 Task: Play a solo game with the scenario "All vs One".
Action: Mouse moved to (679, 590)
Screenshot: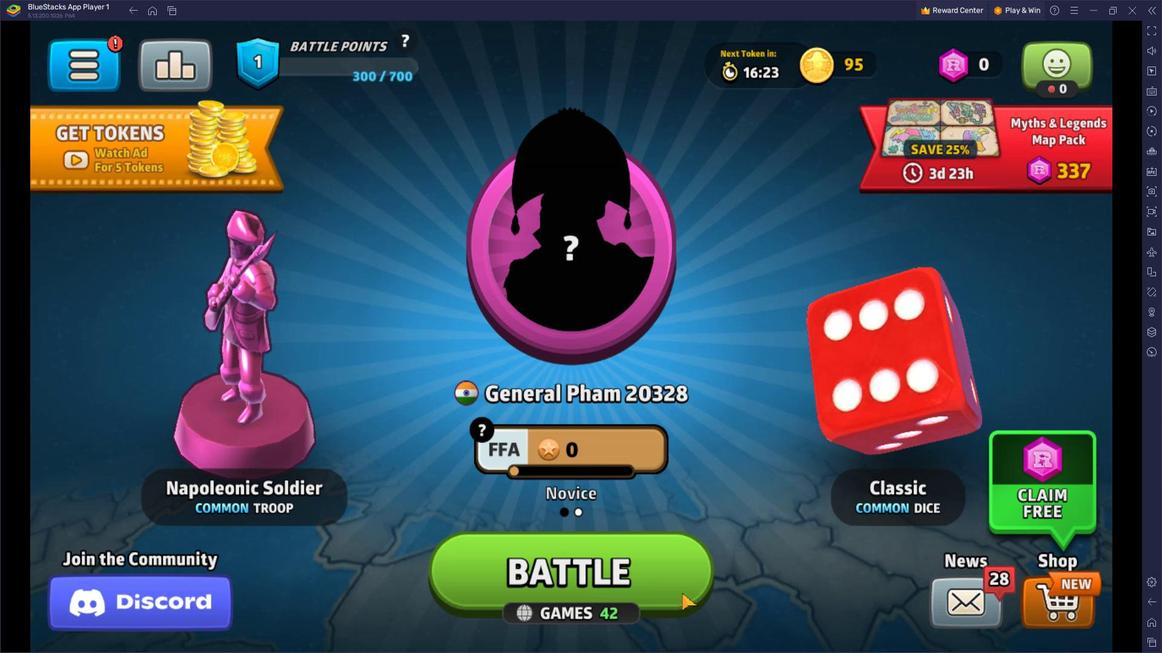 
Action: Mouse pressed left at (679, 590)
Screenshot: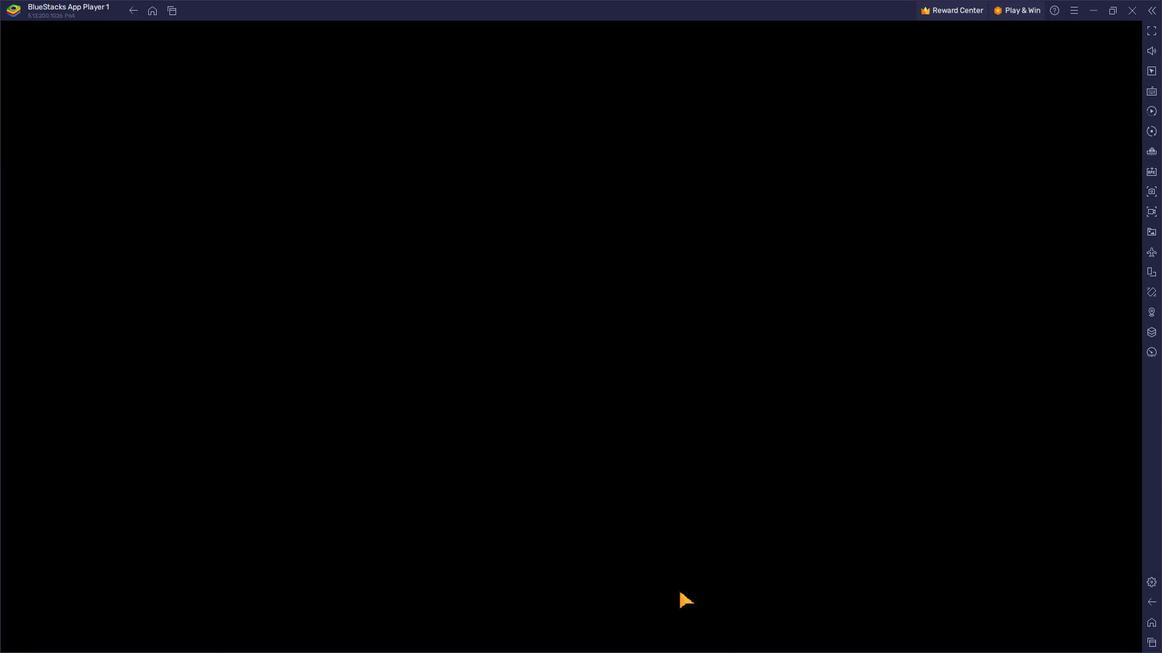 
Action: Mouse moved to (409, 437)
Screenshot: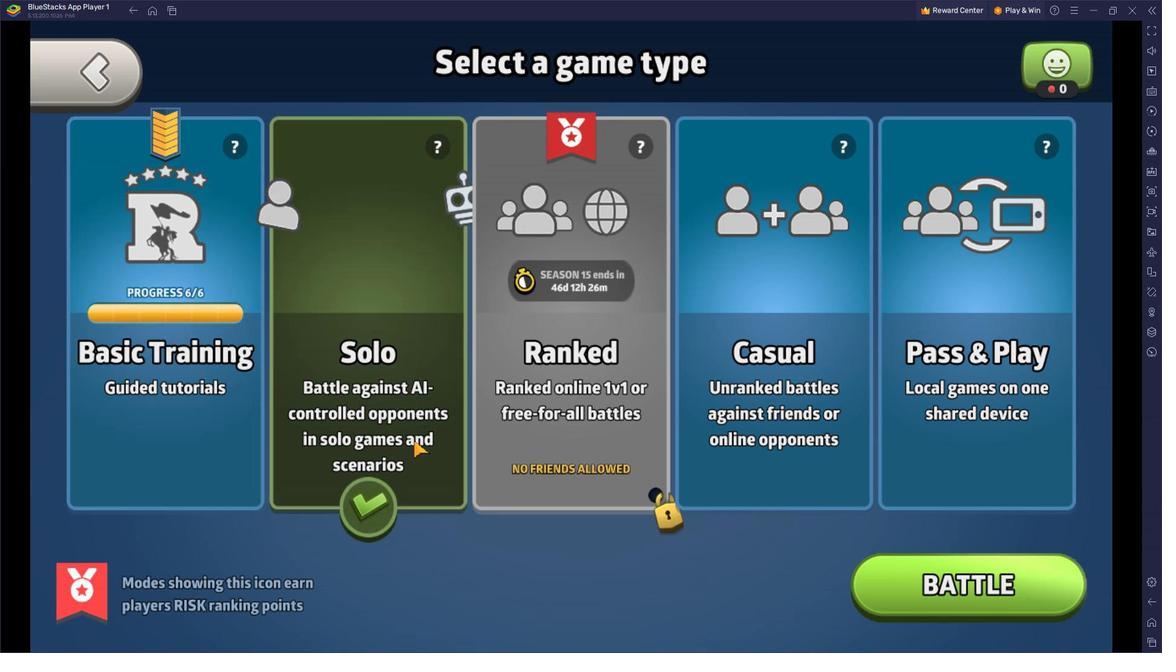 
Action: Mouse pressed left at (409, 437)
Screenshot: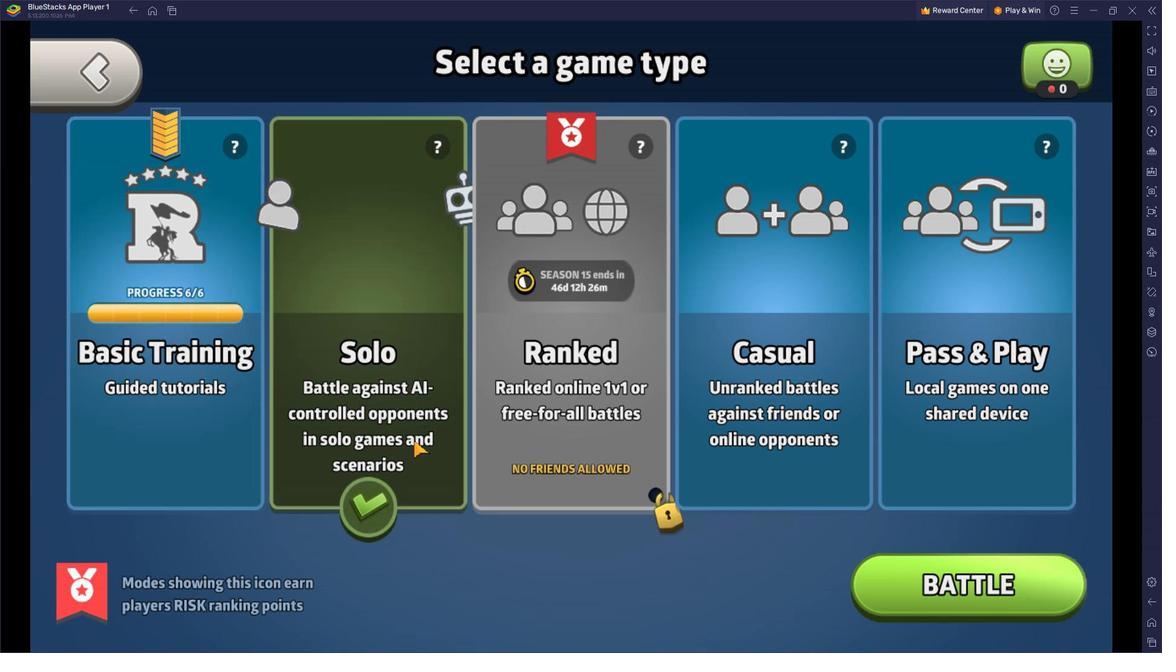 
Action: Mouse moved to (1002, 590)
Screenshot: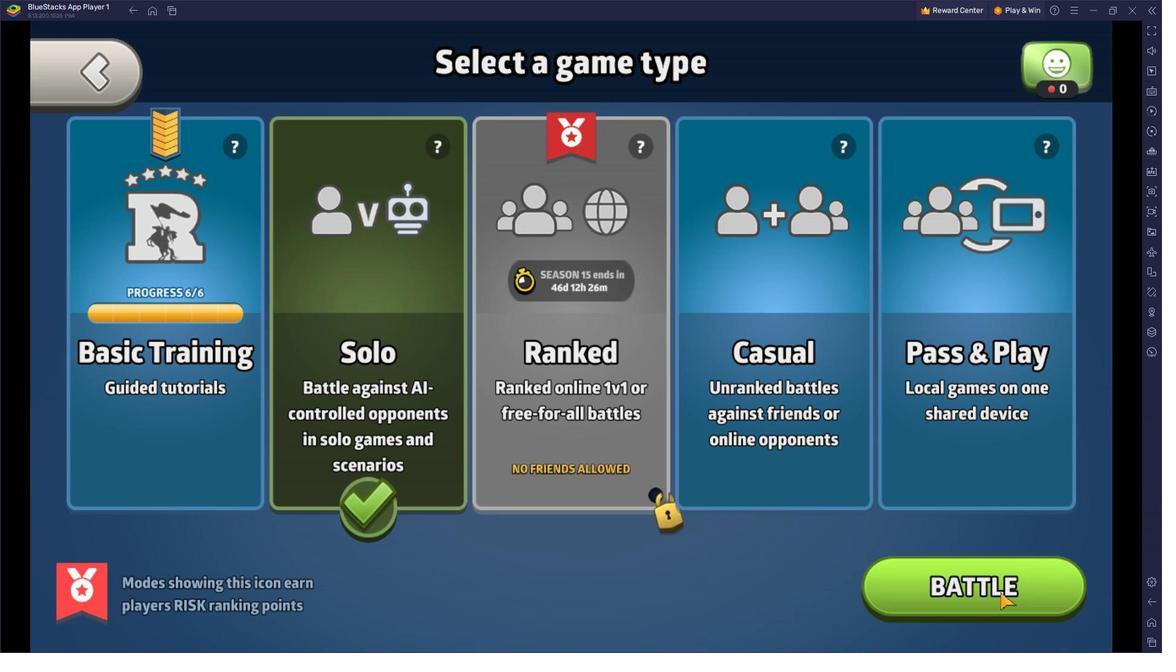 
Action: Mouse pressed left at (1002, 590)
Screenshot: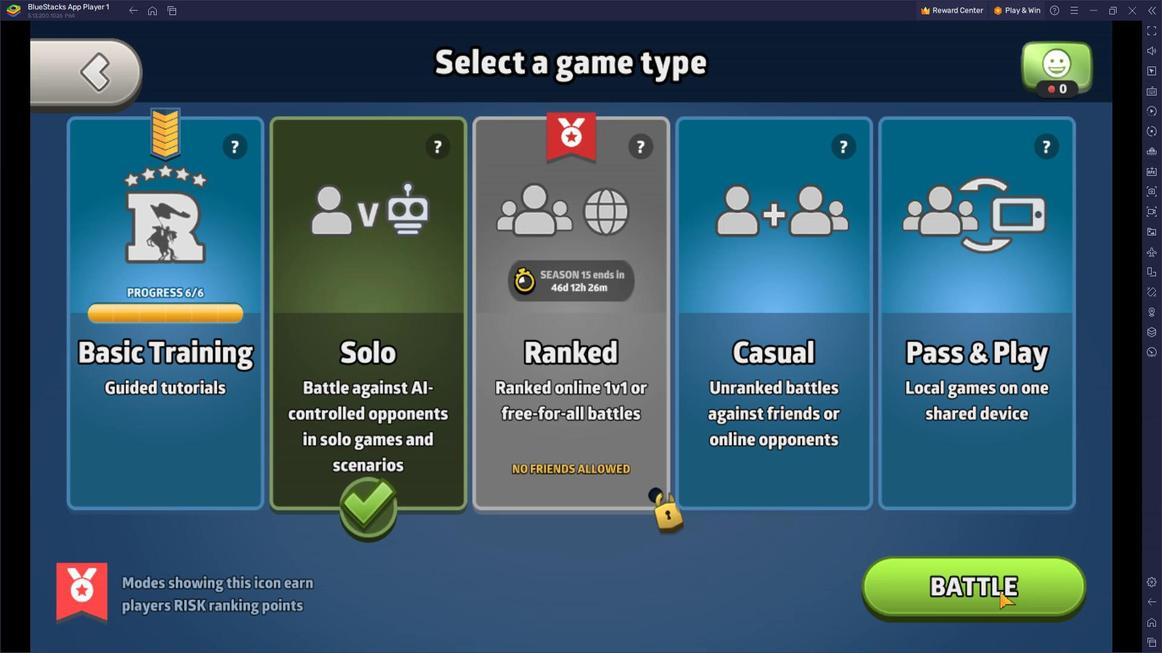 
Action: Mouse moved to (403, 395)
Screenshot: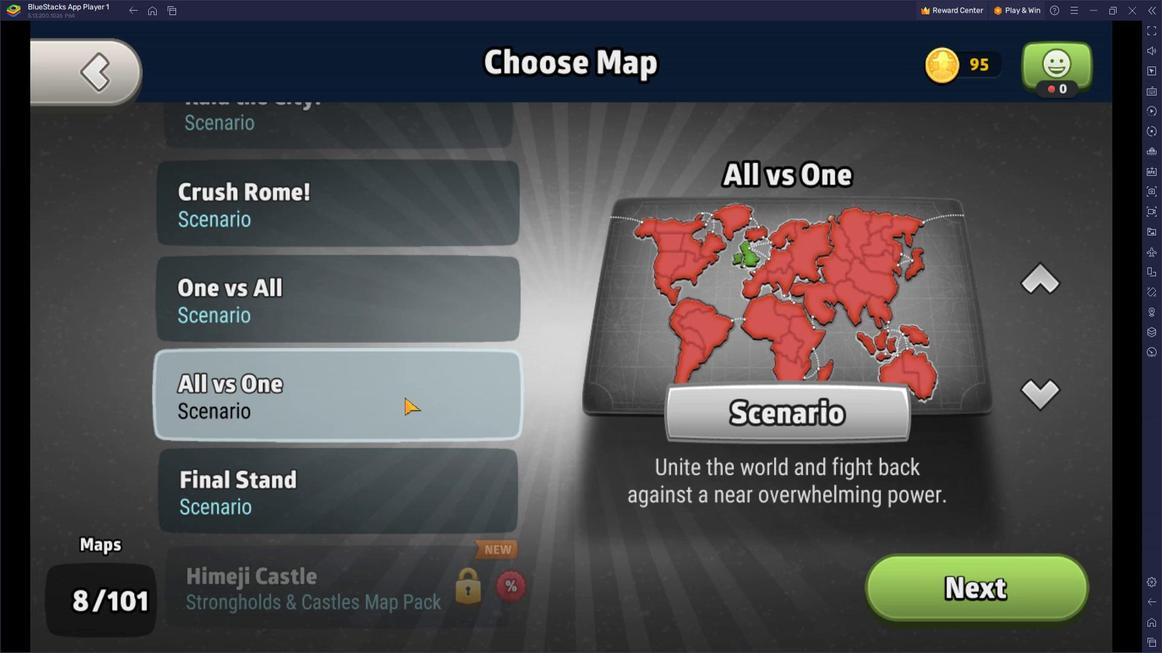 
Action: Mouse pressed left at (403, 395)
Screenshot: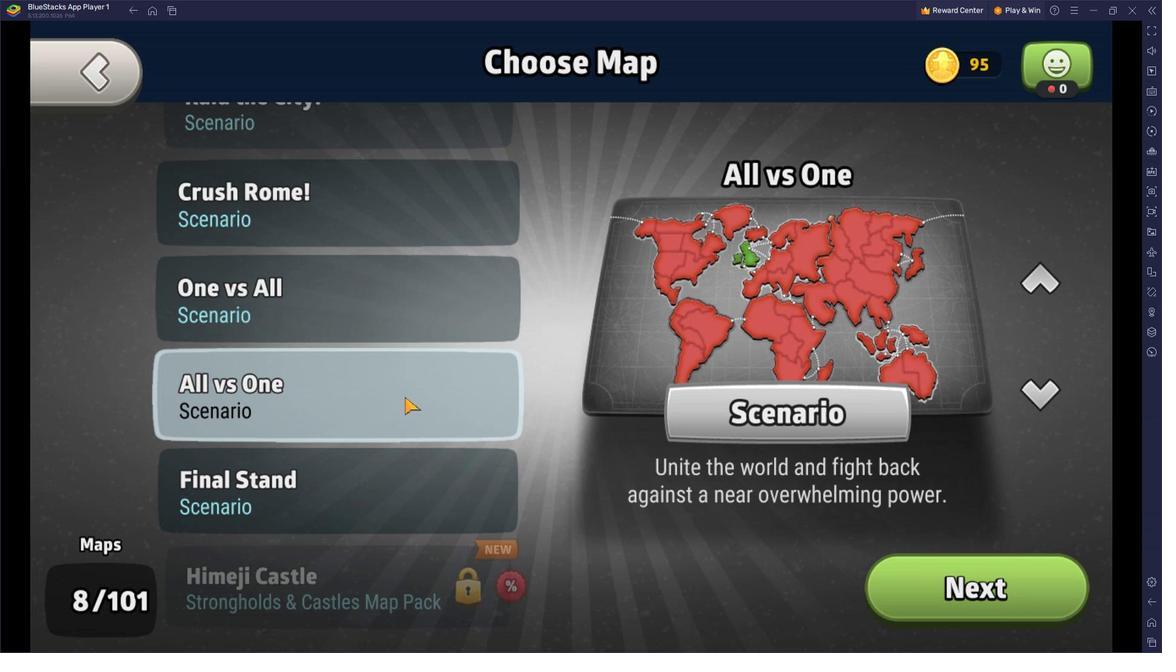 
Action: Mouse moved to (993, 588)
Screenshot: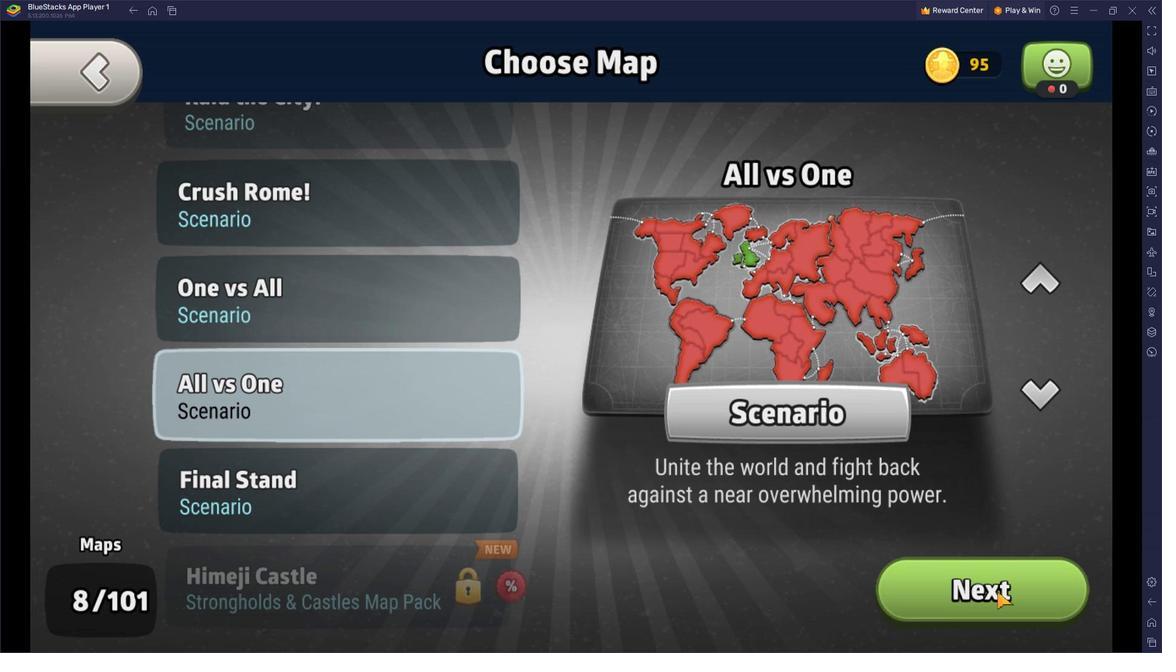 
Action: Mouse pressed left at (993, 588)
Screenshot: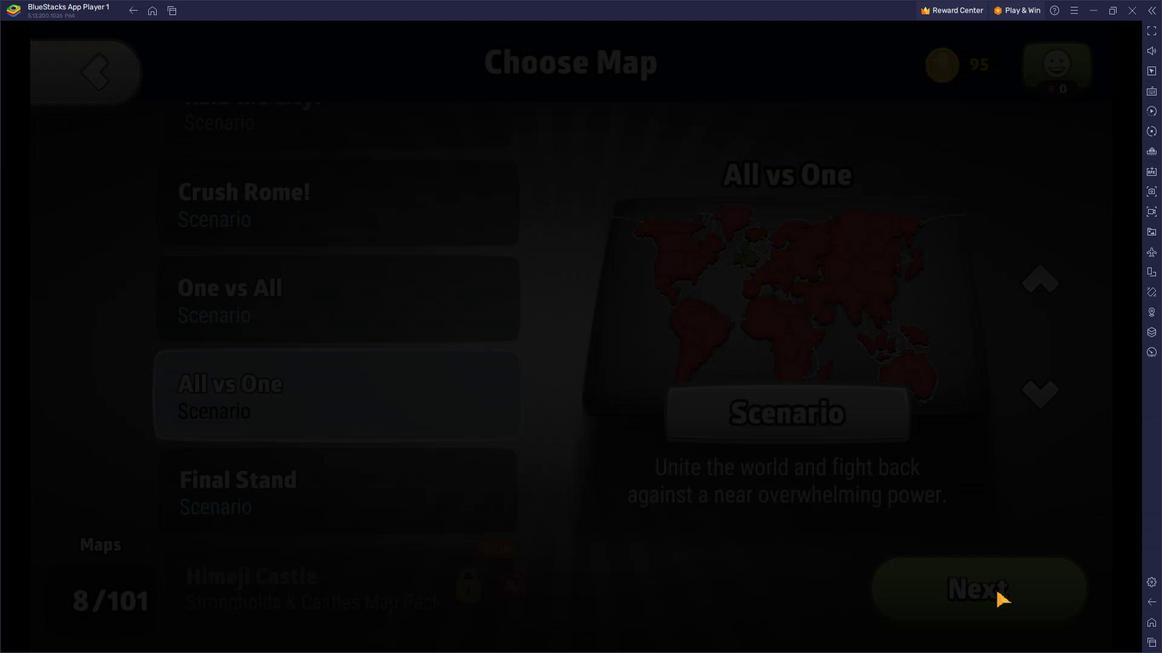 
Action: Mouse moved to (1070, 337)
Screenshot: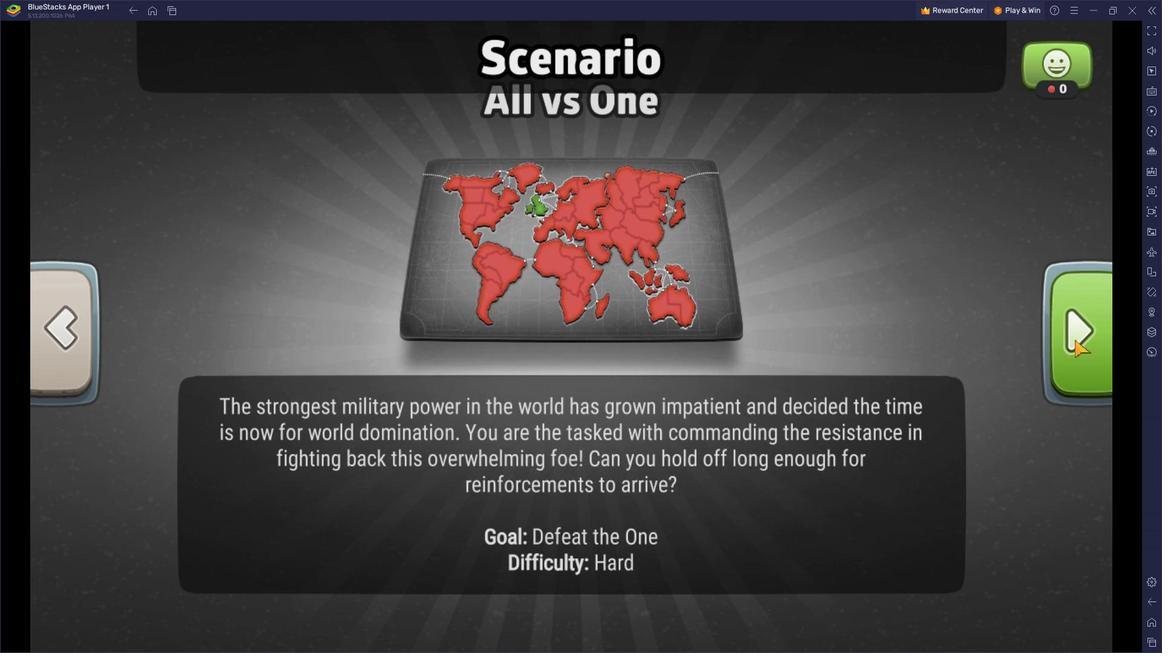 
Action: Mouse pressed left at (1070, 337)
Screenshot: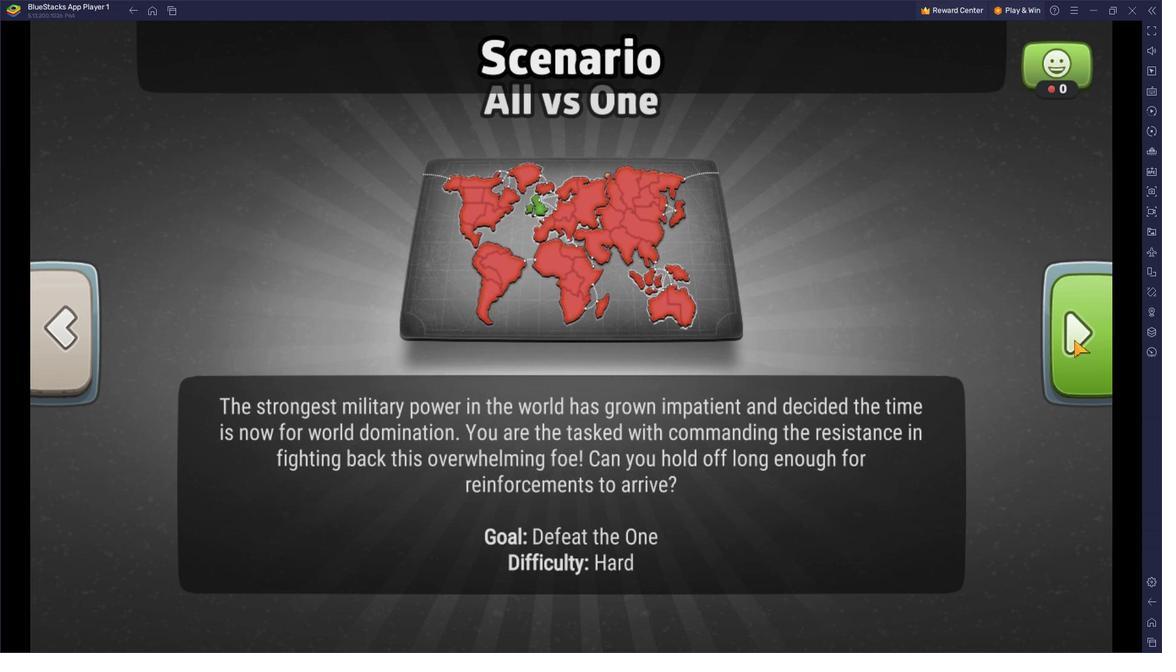 
Action: Mouse moved to (614, 464)
Screenshot: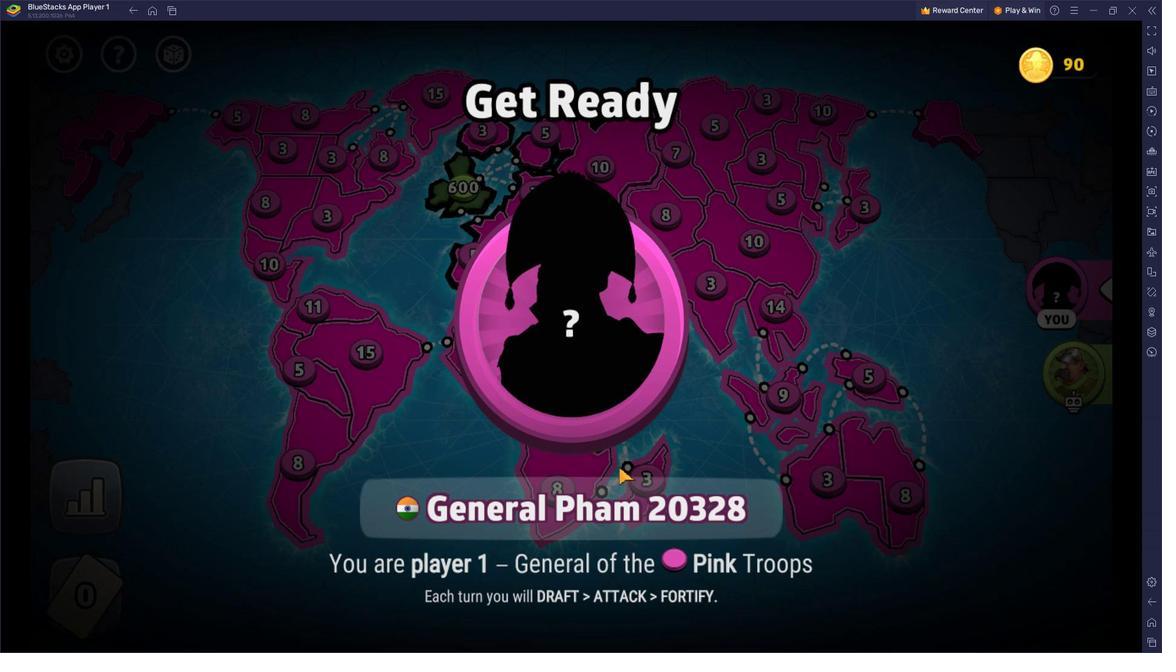 
